 Task: Search for the 'Meeting and Event' in the calendar.
Action: Mouse moved to (23, 57)
Screenshot: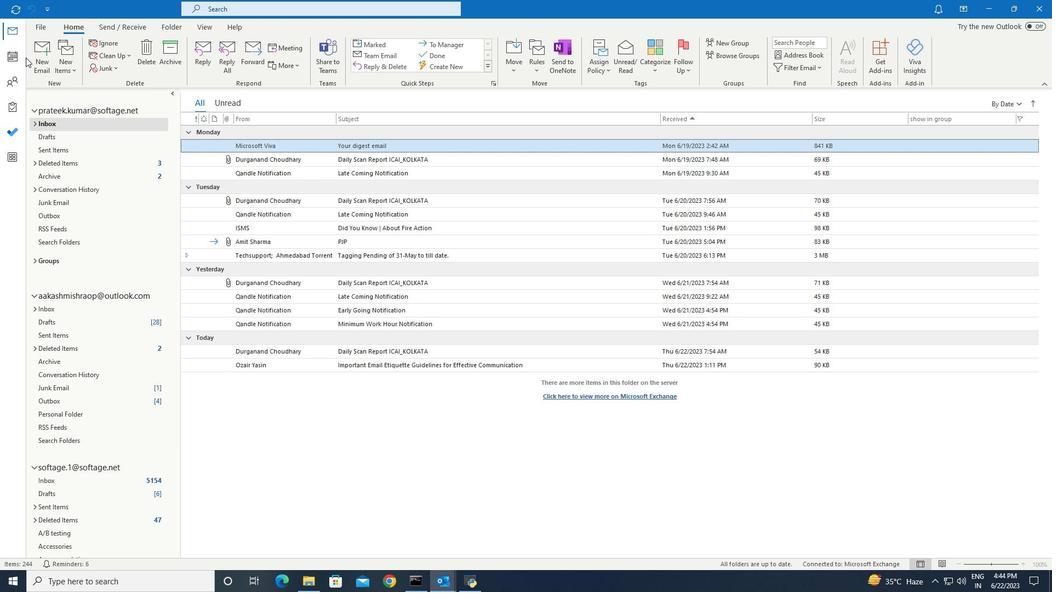 
Action: Mouse pressed left at (23, 57)
Screenshot: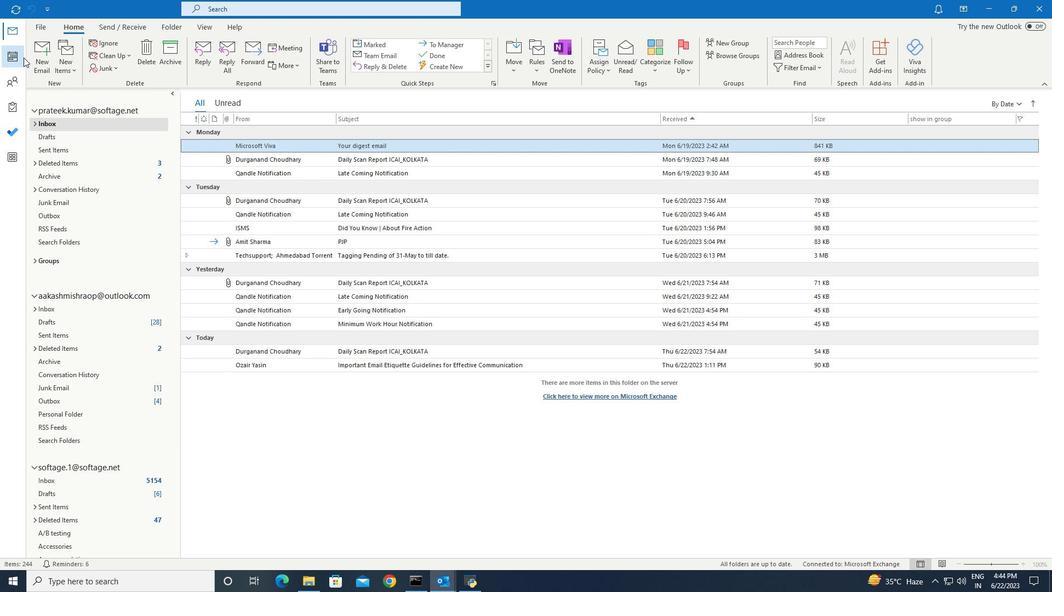 
Action: Mouse moved to (230, 7)
Screenshot: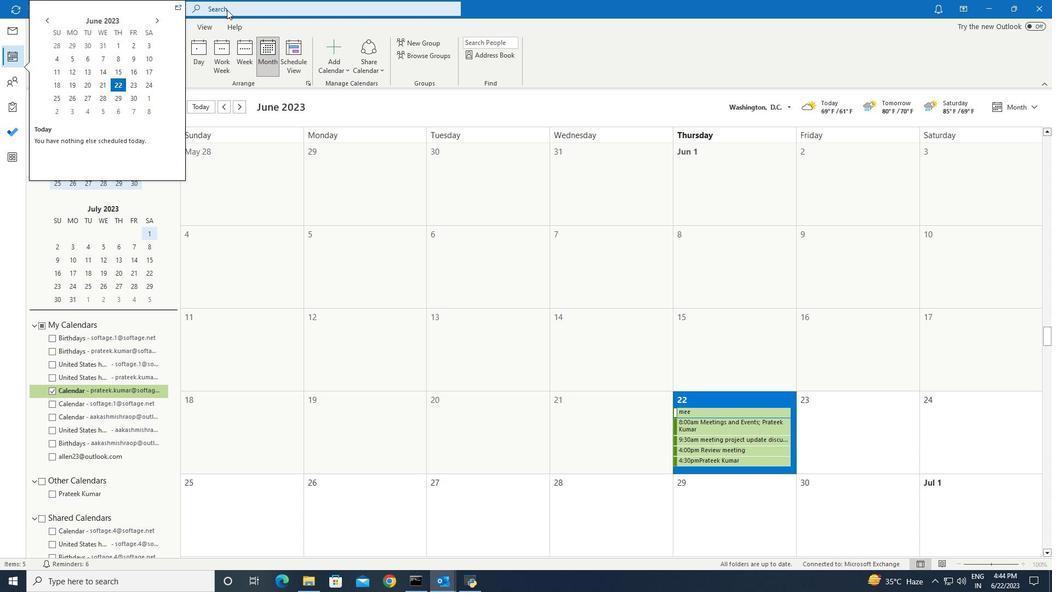 
Action: Mouse pressed left at (230, 7)
Screenshot: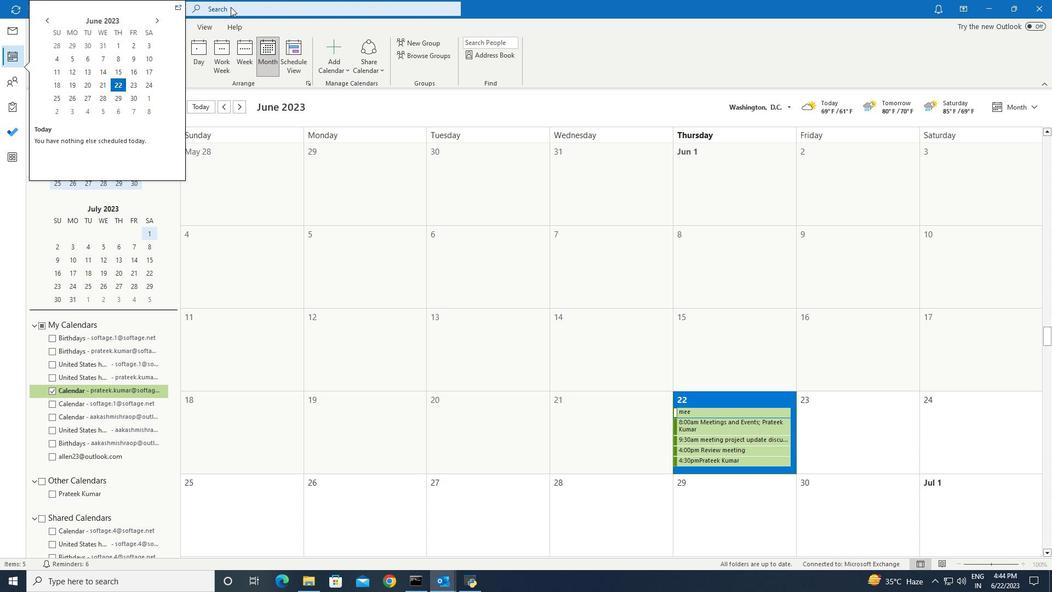 
Action: Mouse moved to (230, 9)
Screenshot: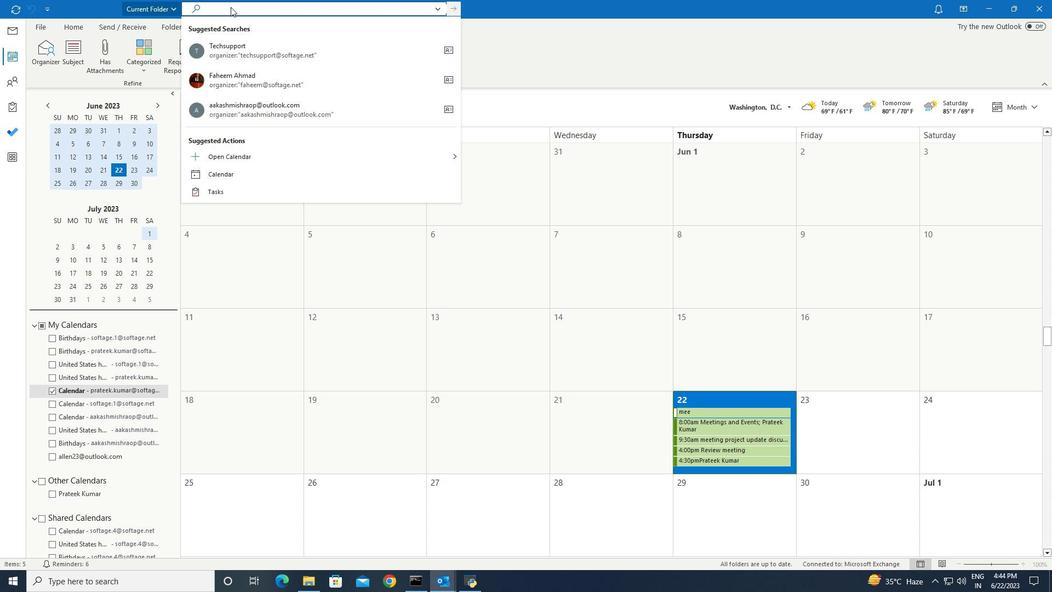 
Action: Key pressed <Key.shift>Meeting<Key.space>and<Key.space><Key.shift>Events
Screenshot: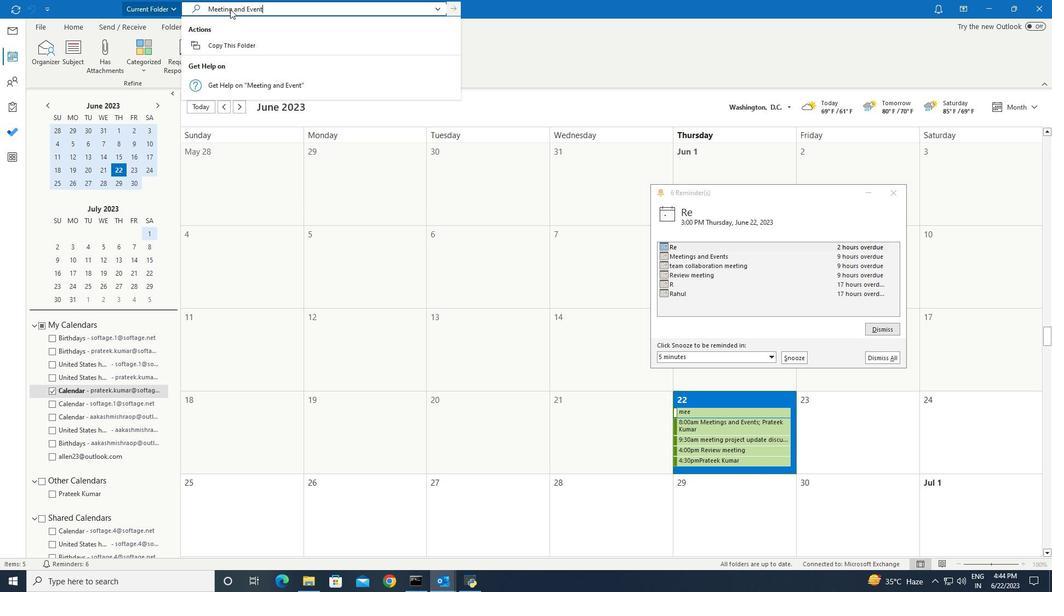 
Action: Mouse moved to (227, 9)
Screenshot: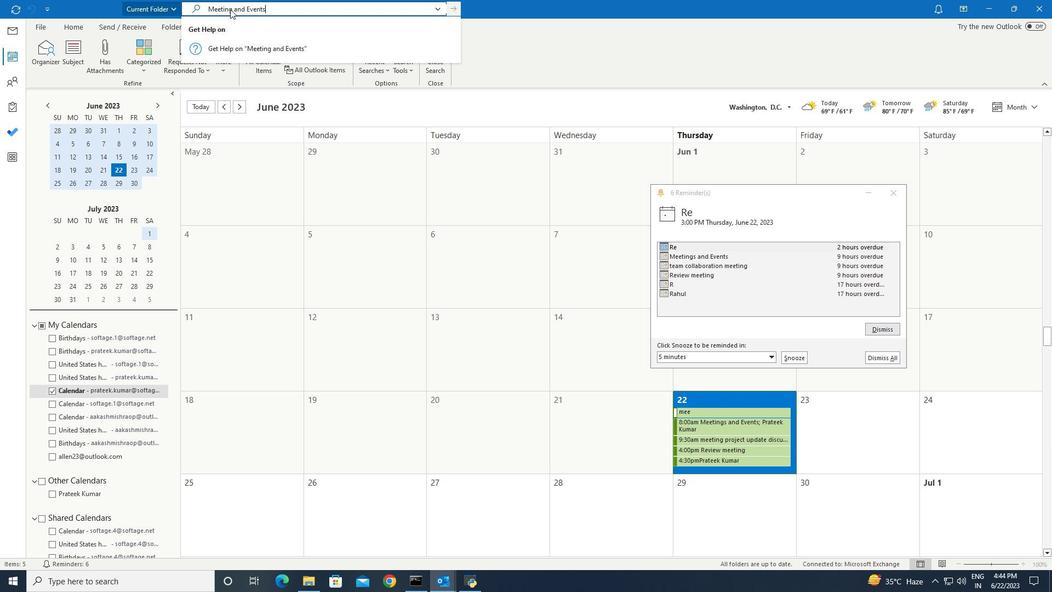 
Action: Key pressed <Key.enter>
Screenshot: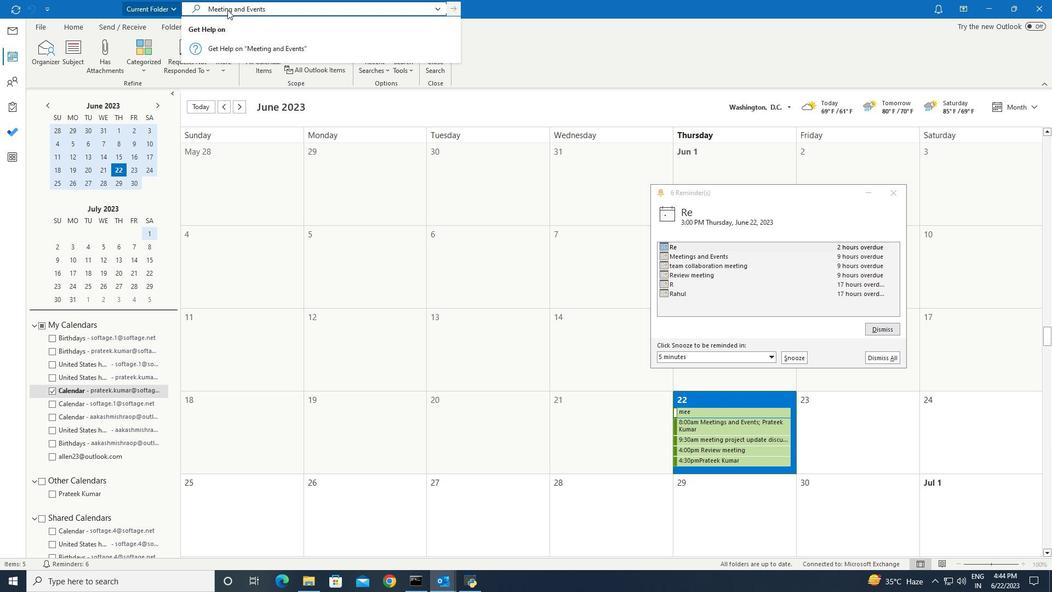 
Action: Mouse moved to (334, 160)
Screenshot: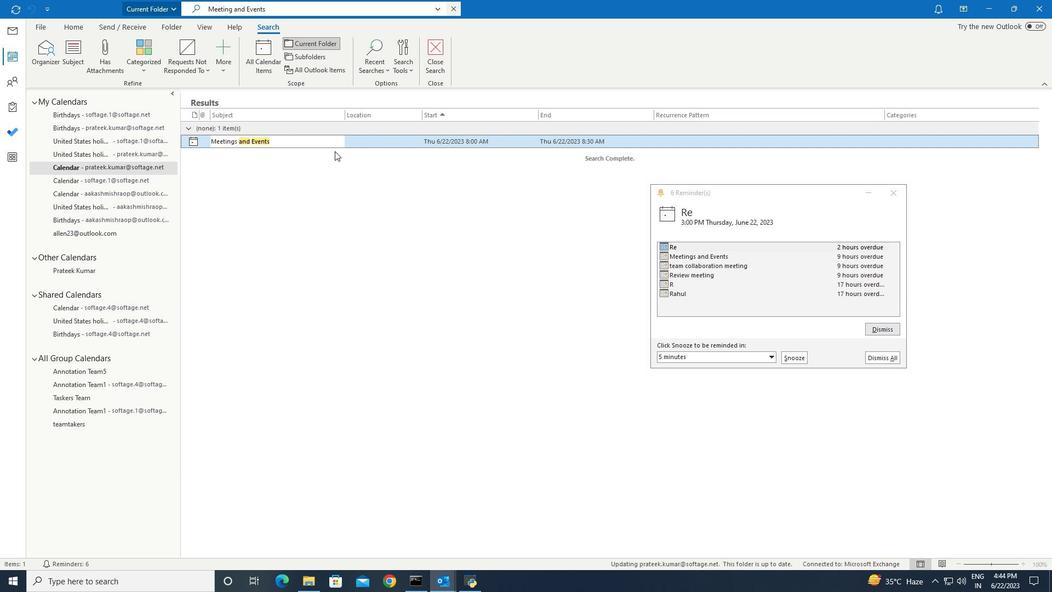 
